 Task: Change Management Workshop Series: Conduct a series of workshops to equip managers with change management skills, helping them guide their teams through transitions. Location: Change Management Room F. Time: Weekly - 2:00 PM - 4:00 PM.
Action: Mouse moved to (89, 108)
Screenshot: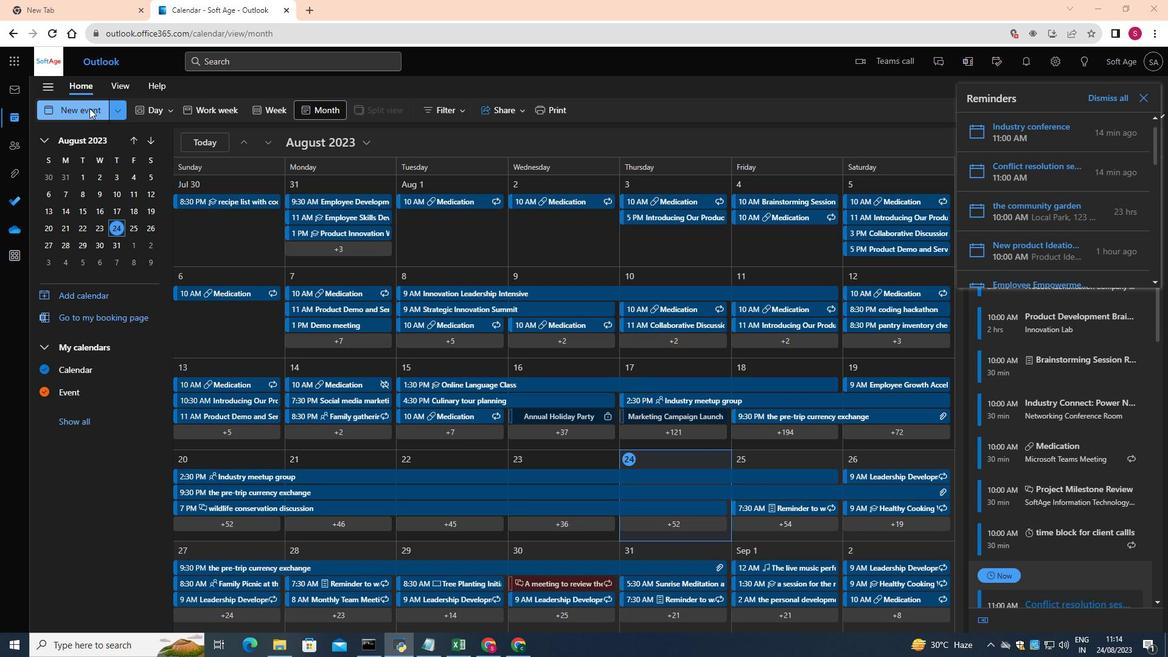 
Action: Mouse pressed left at (89, 108)
Screenshot: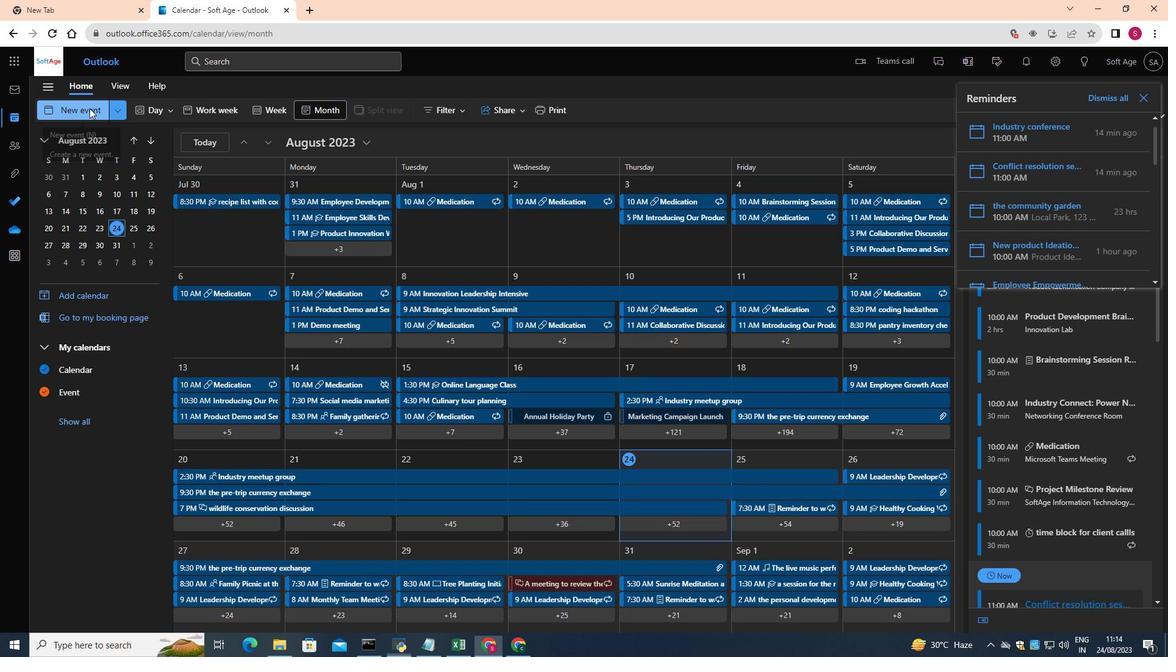 
Action: Mouse moved to (360, 180)
Screenshot: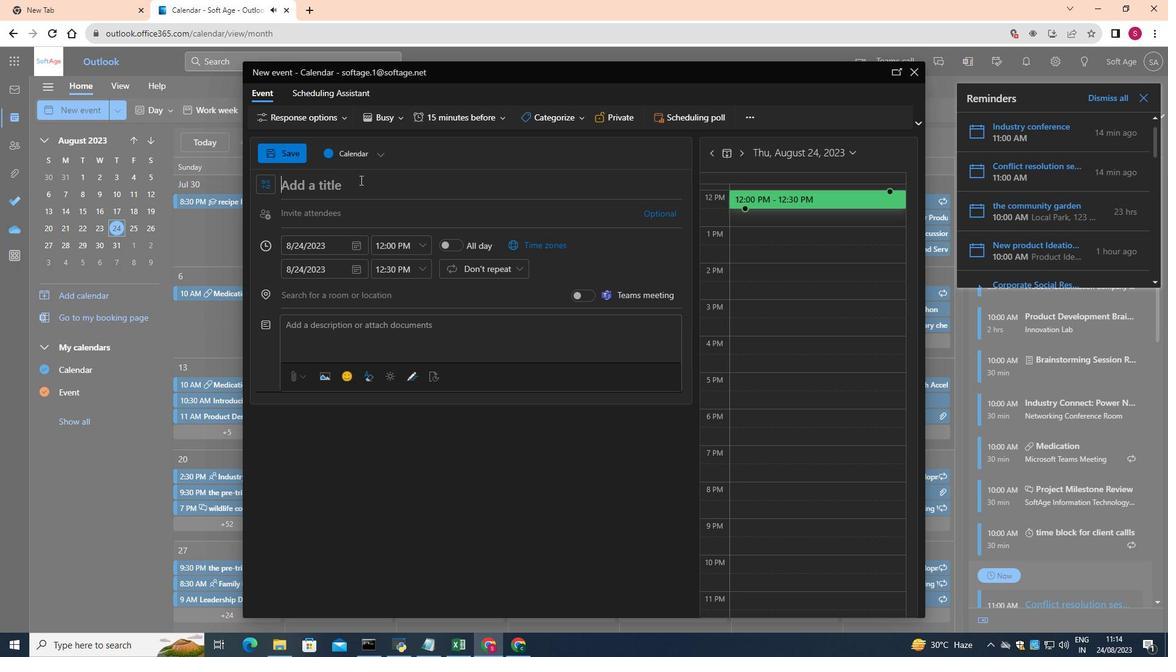 
Action: Mouse pressed left at (360, 180)
Screenshot: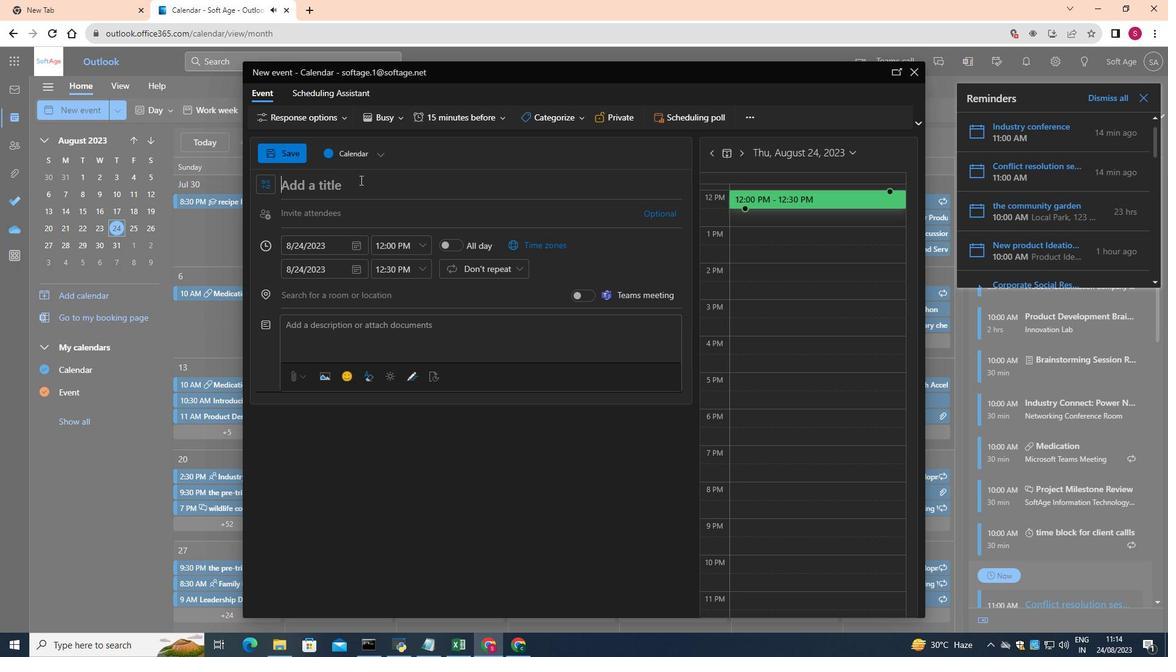 
Action: Mouse moved to (1141, 94)
Screenshot: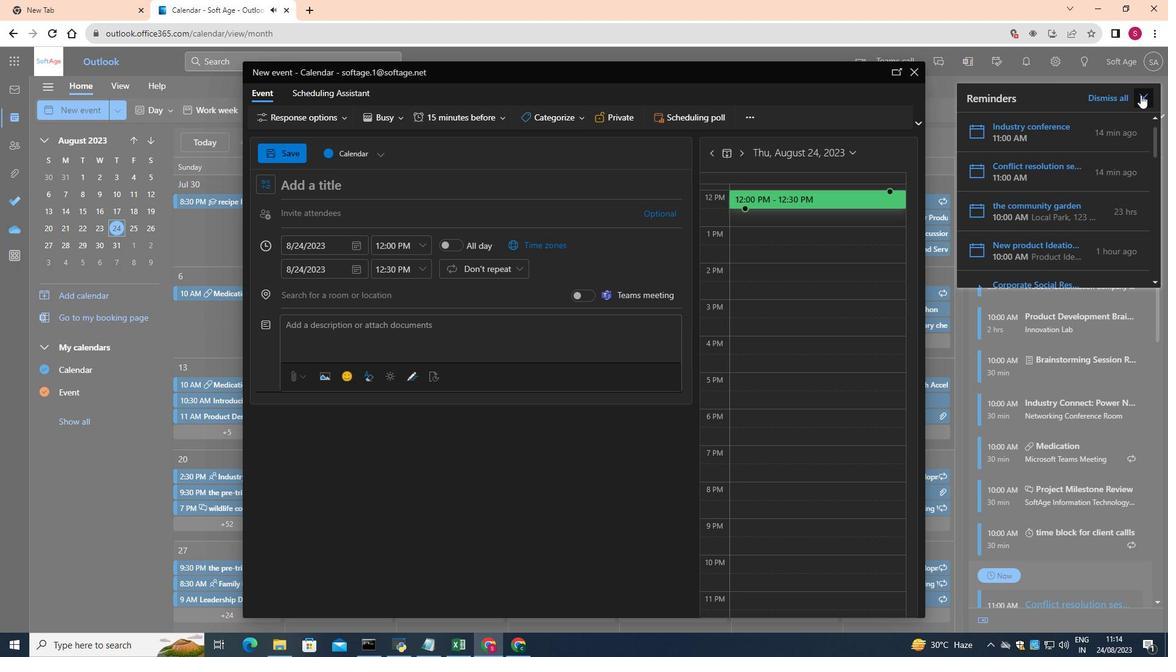 
Action: Mouse pressed left at (1141, 94)
Screenshot: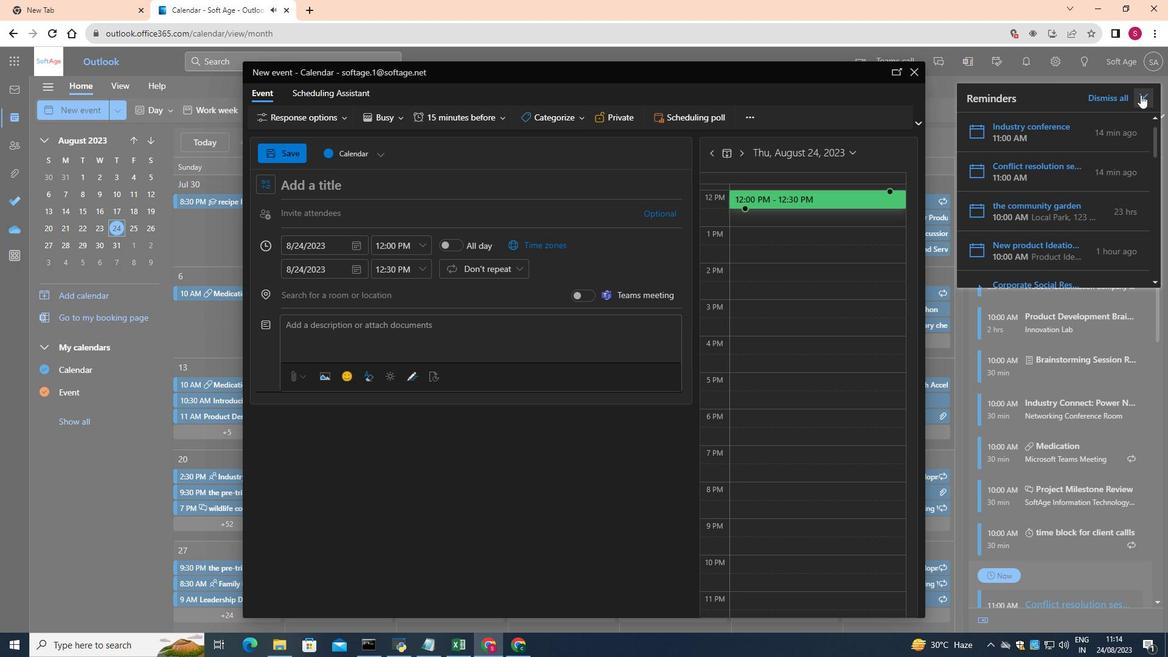 
Action: Mouse moved to (403, 185)
Screenshot: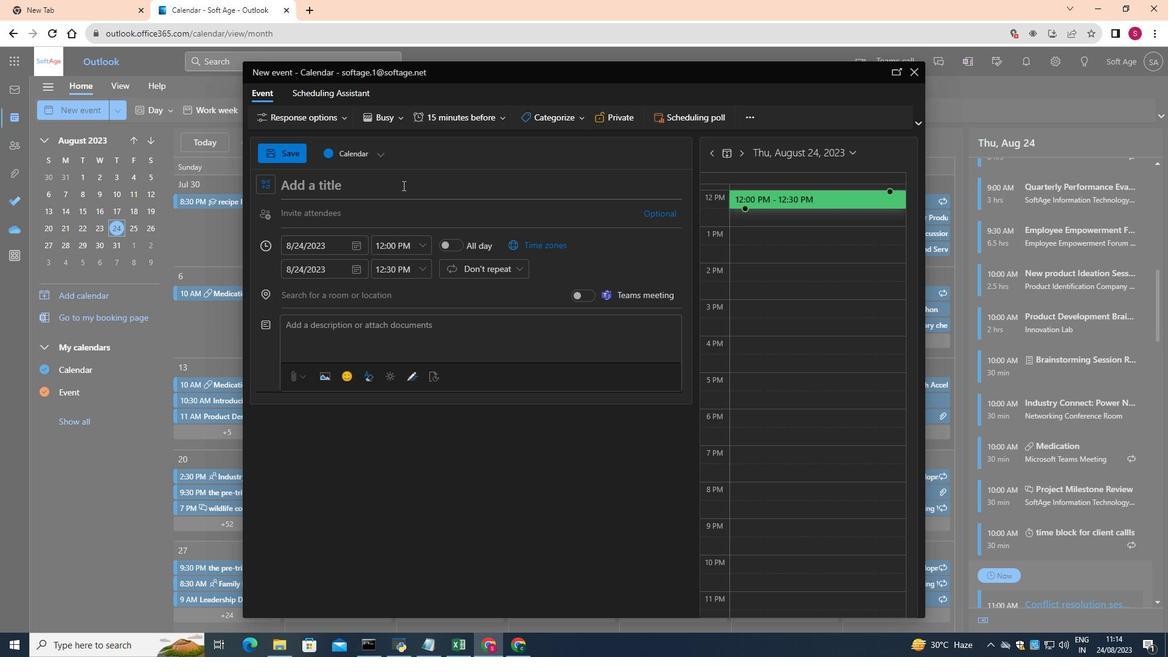 
Action: Mouse pressed left at (403, 185)
Screenshot: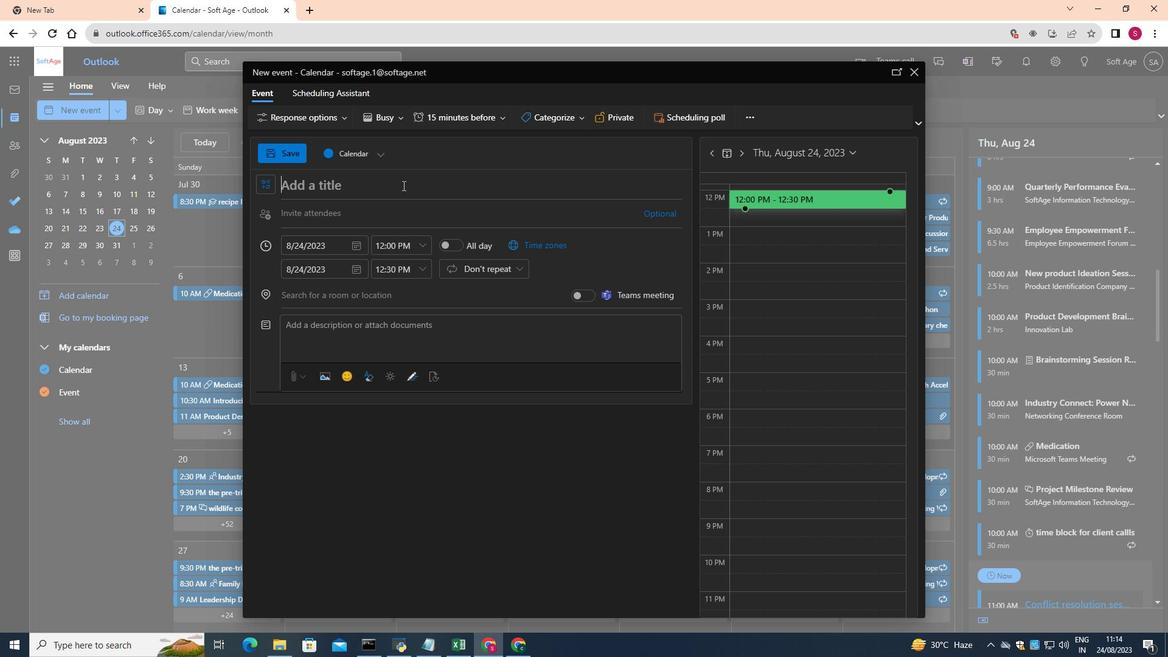 
Action: Key pressed <Key.shift>Change<Key.space><Key.shift>Management<Key.space><Key.shift>Workshop<Key.space><Key.shift>Series
Screenshot: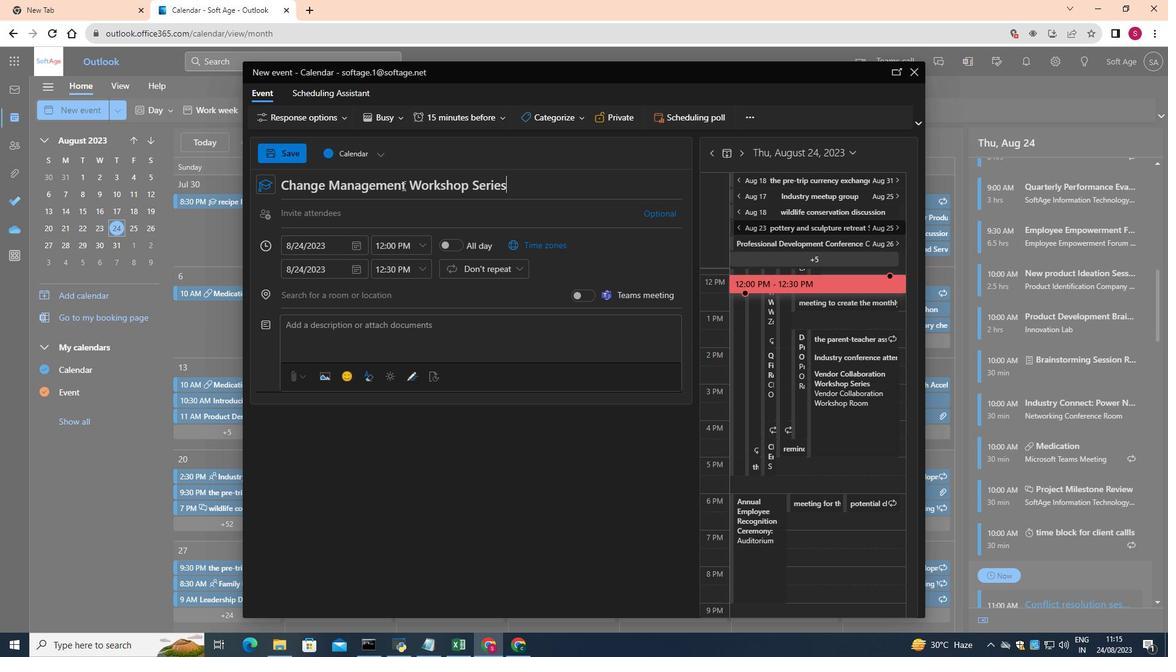 
Action: Mouse moved to (487, 266)
Screenshot: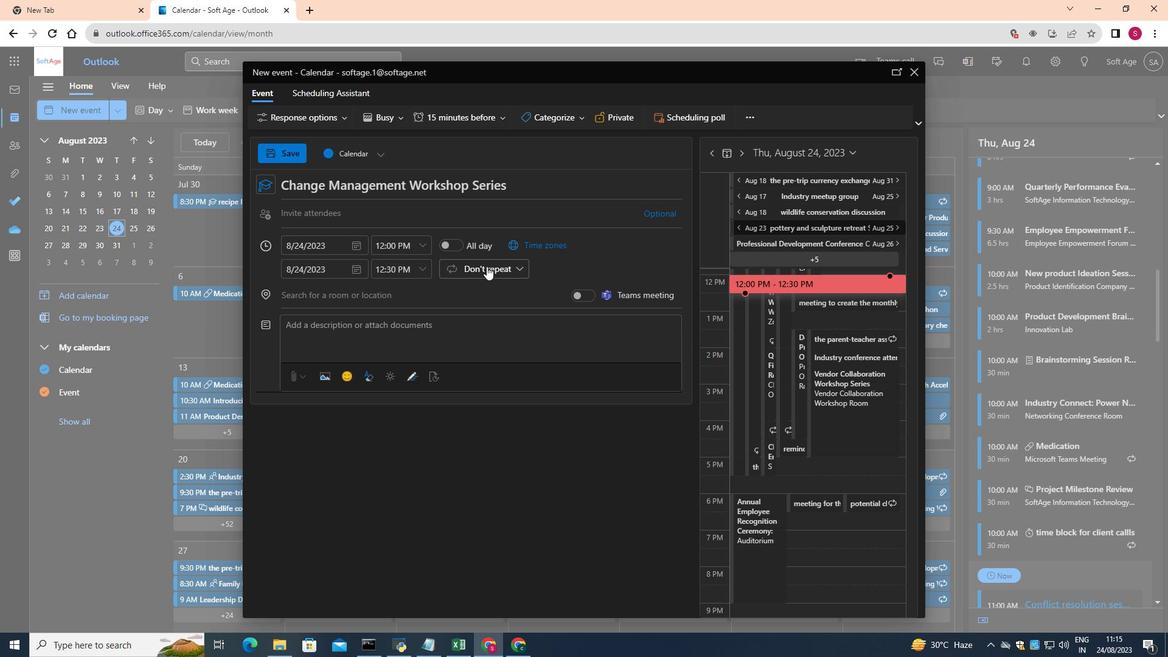 
Action: Mouse pressed left at (487, 266)
Screenshot: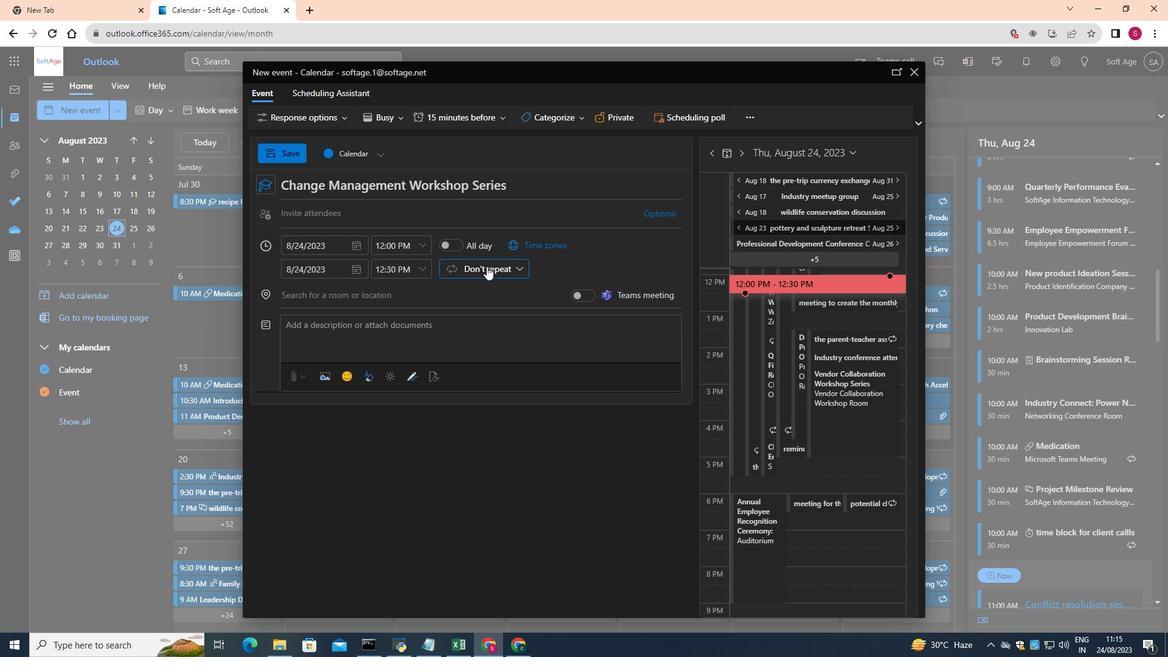 
Action: Mouse moved to (484, 329)
Screenshot: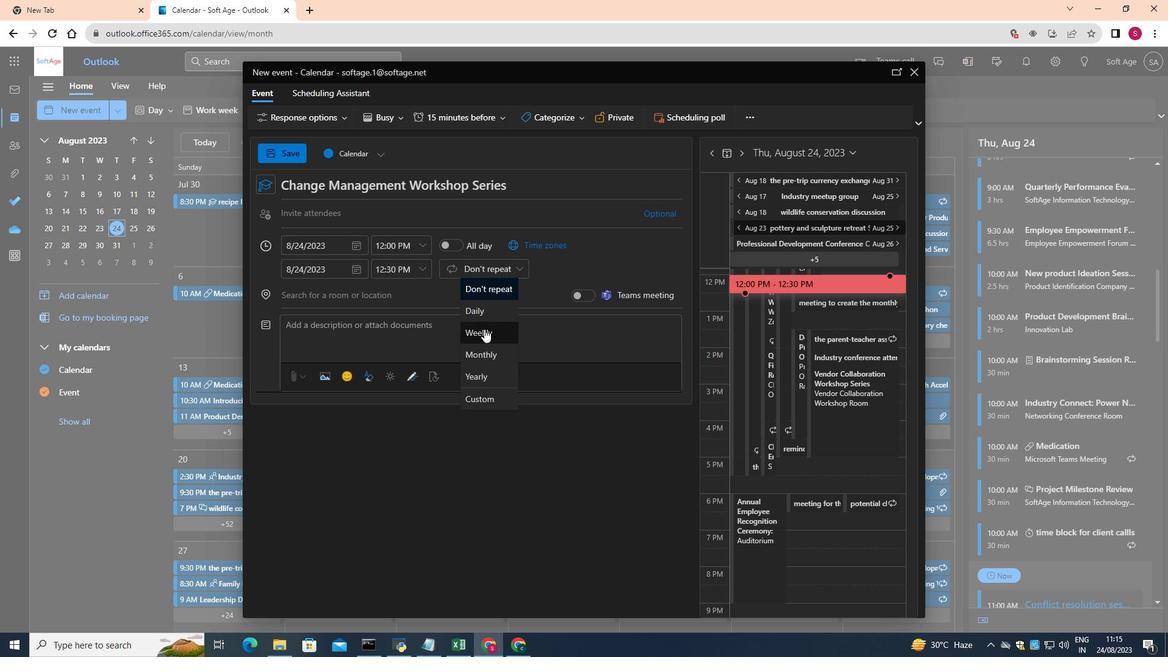 
Action: Mouse pressed left at (484, 329)
Screenshot: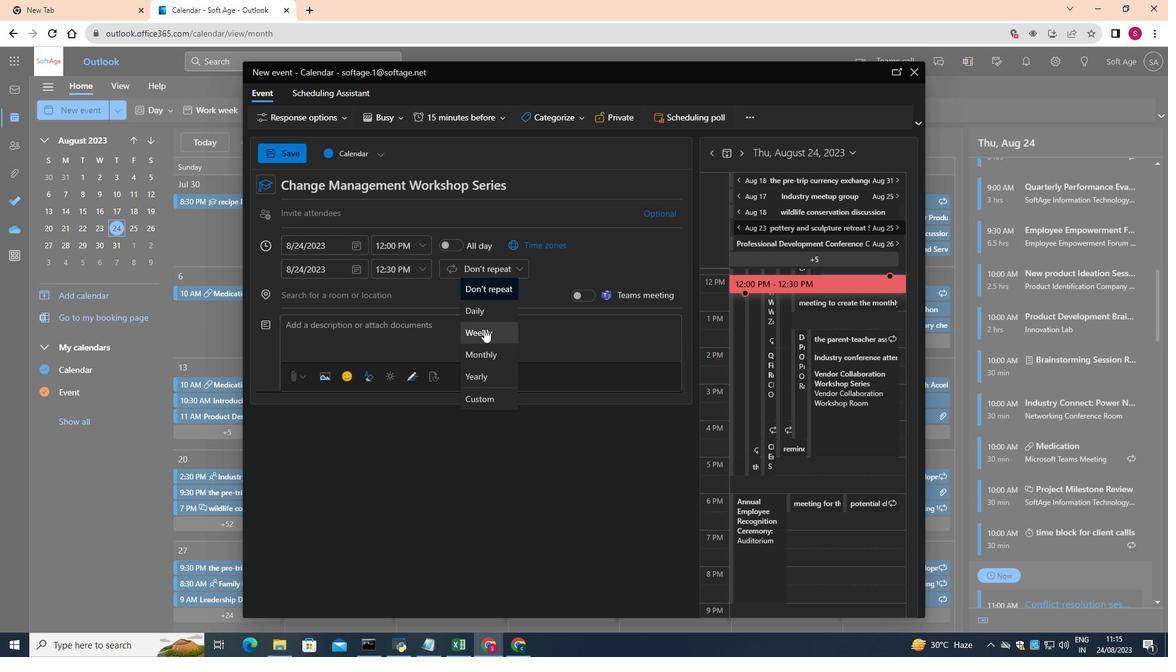 
Action: Mouse moved to (599, 421)
Screenshot: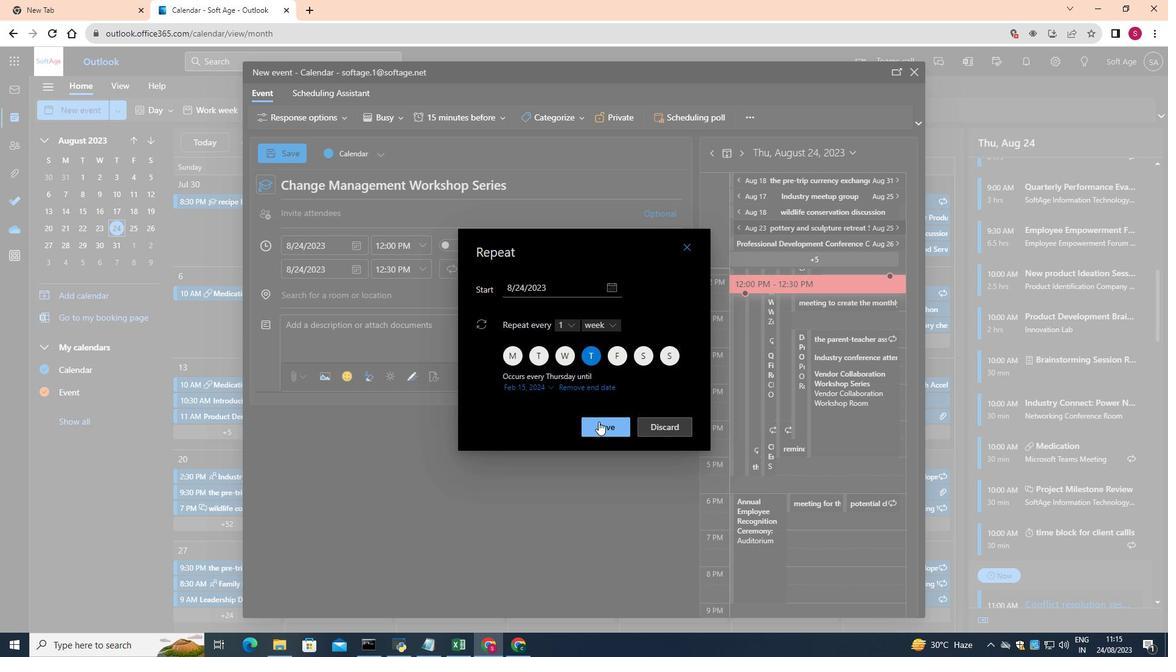 
Action: Mouse pressed left at (599, 421)
Screenshot: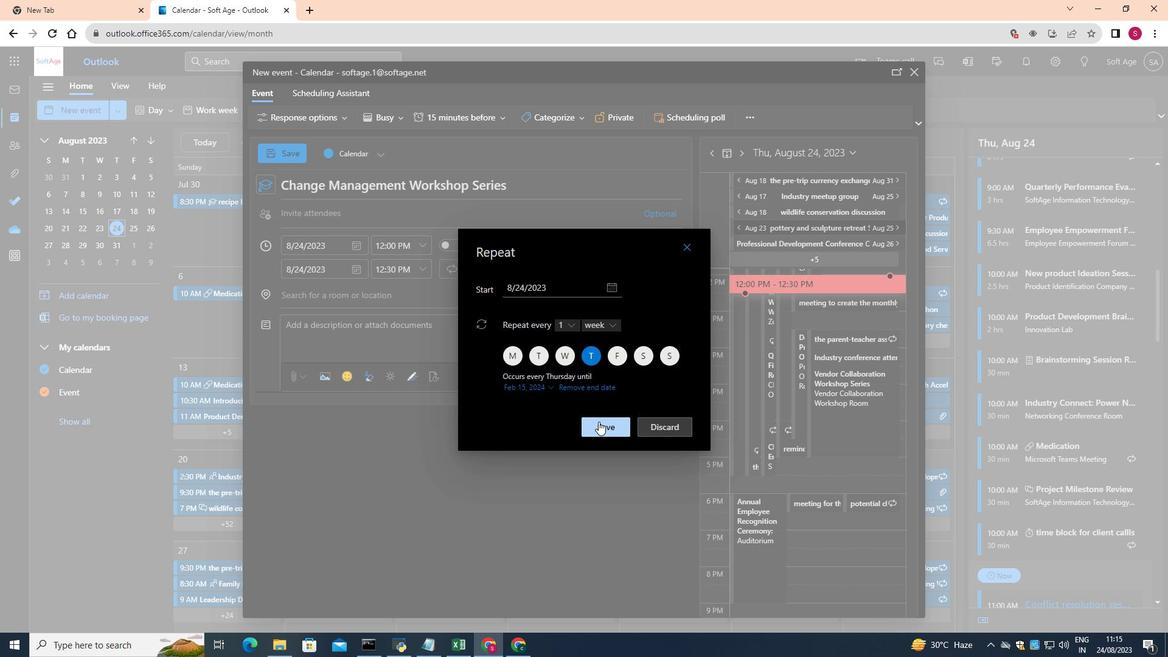
Action: Mouse moved to (423, 244)
Screenshot: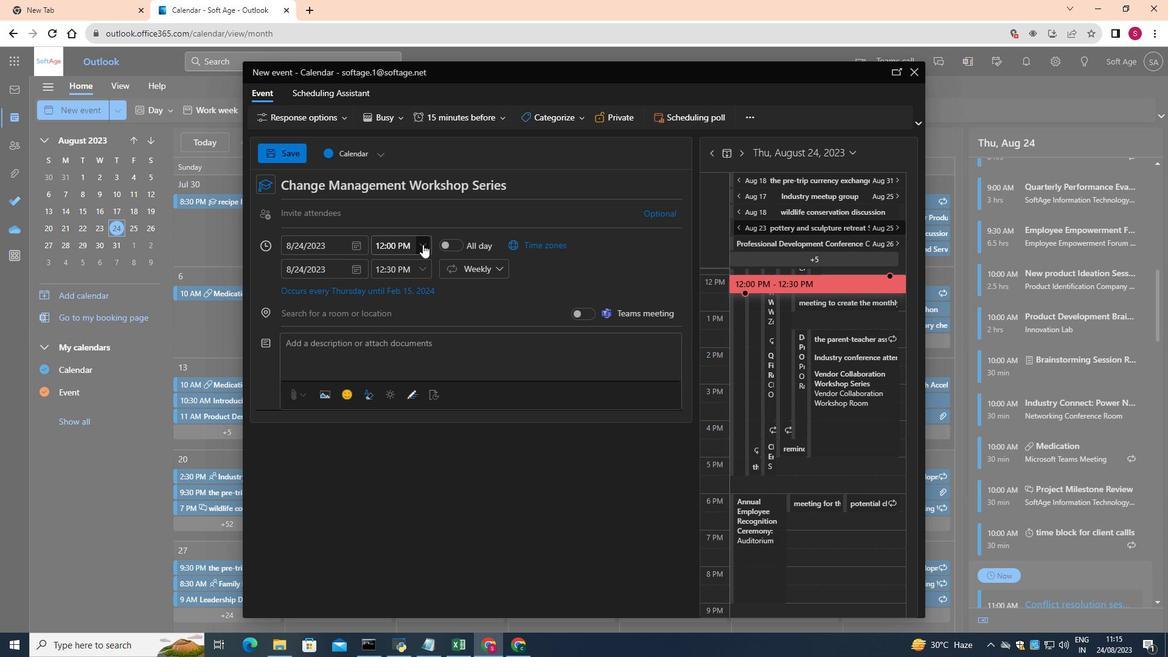 
Action: Mouse pressed left at (423, 244)
Screenshot: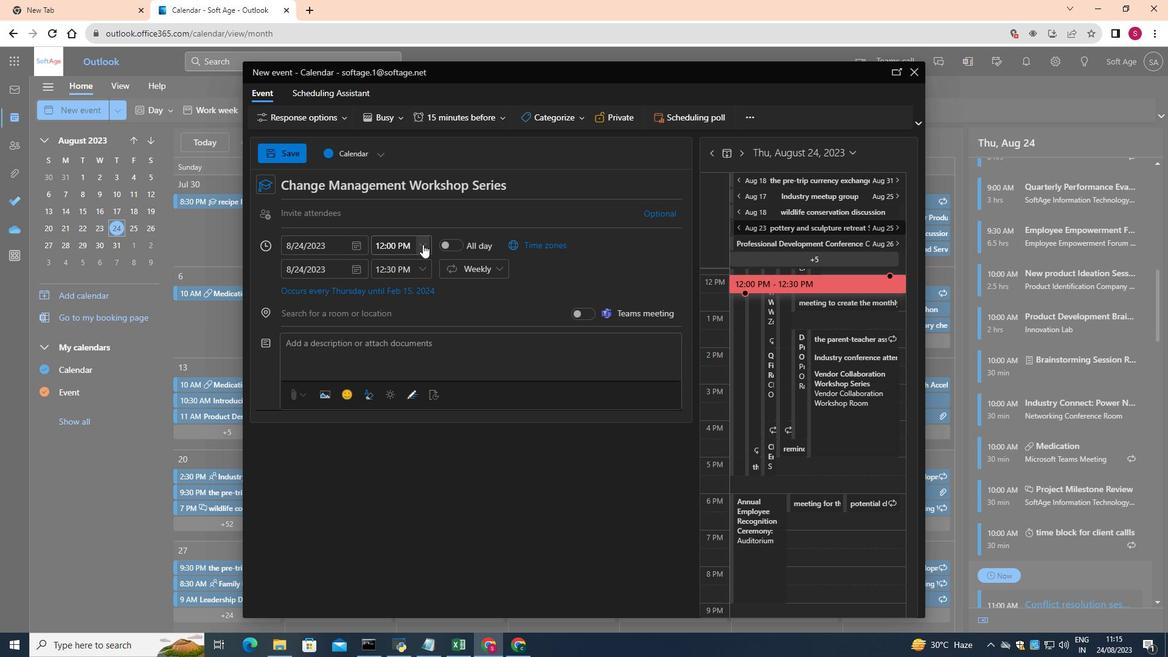 
Action: Mouse moved to (404, 303)
Screenshot: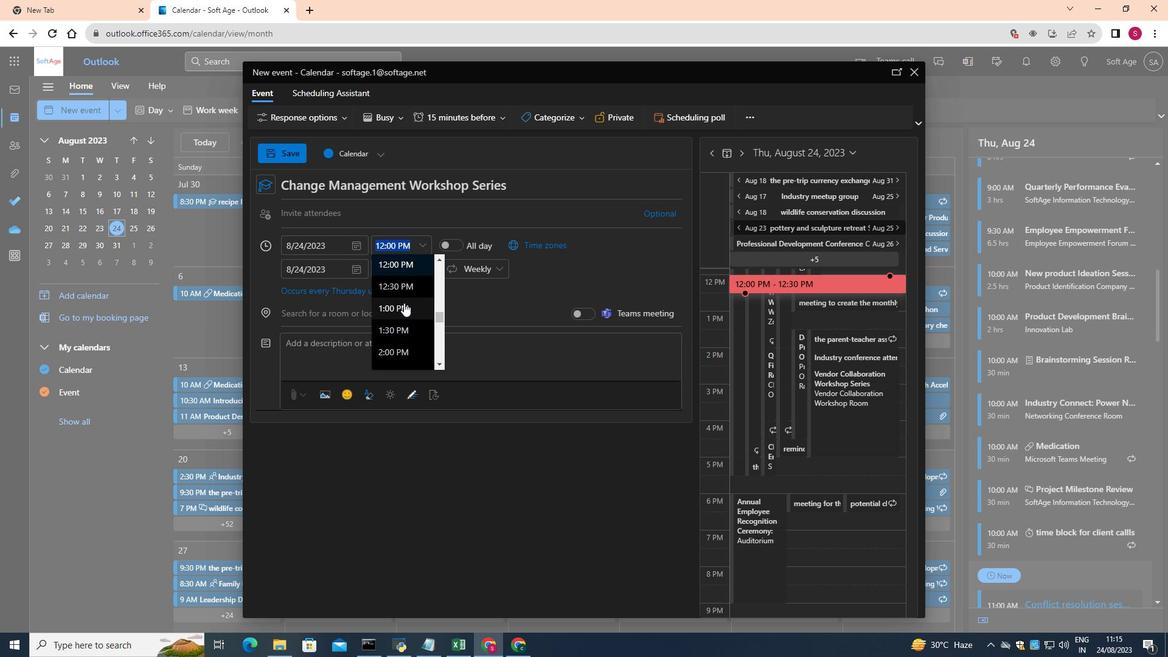 
Action: Mouse scrolled (404, 302) with delta (0, 0)
Screenshot: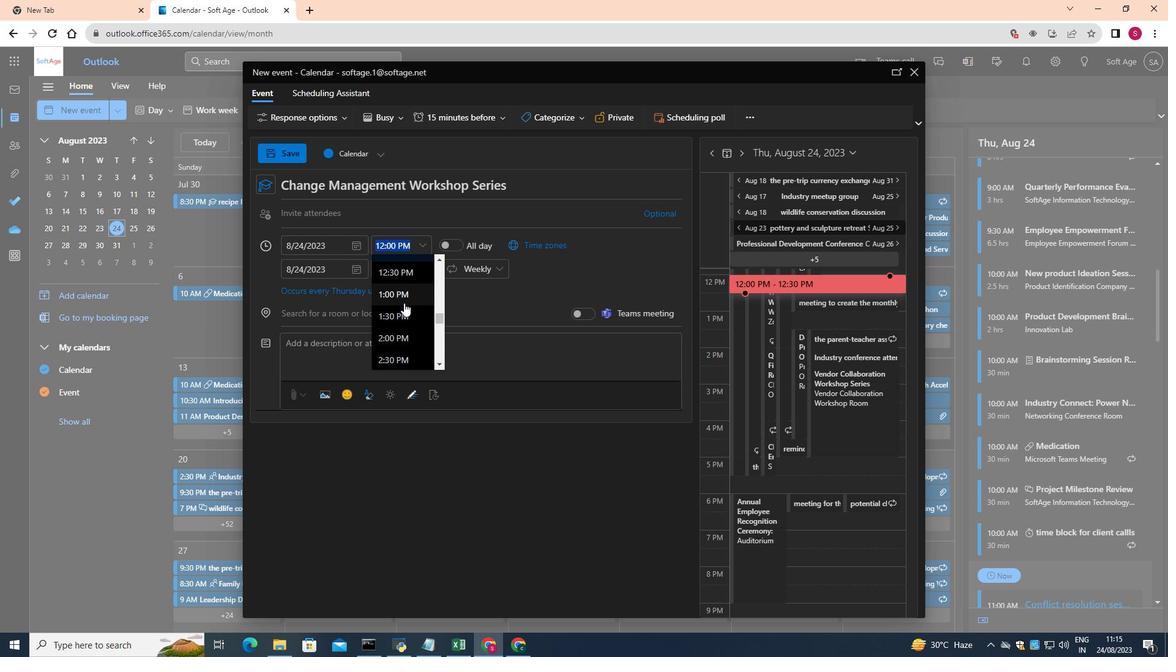 
Action: Mouse moved to (401, 289)
Screenshot: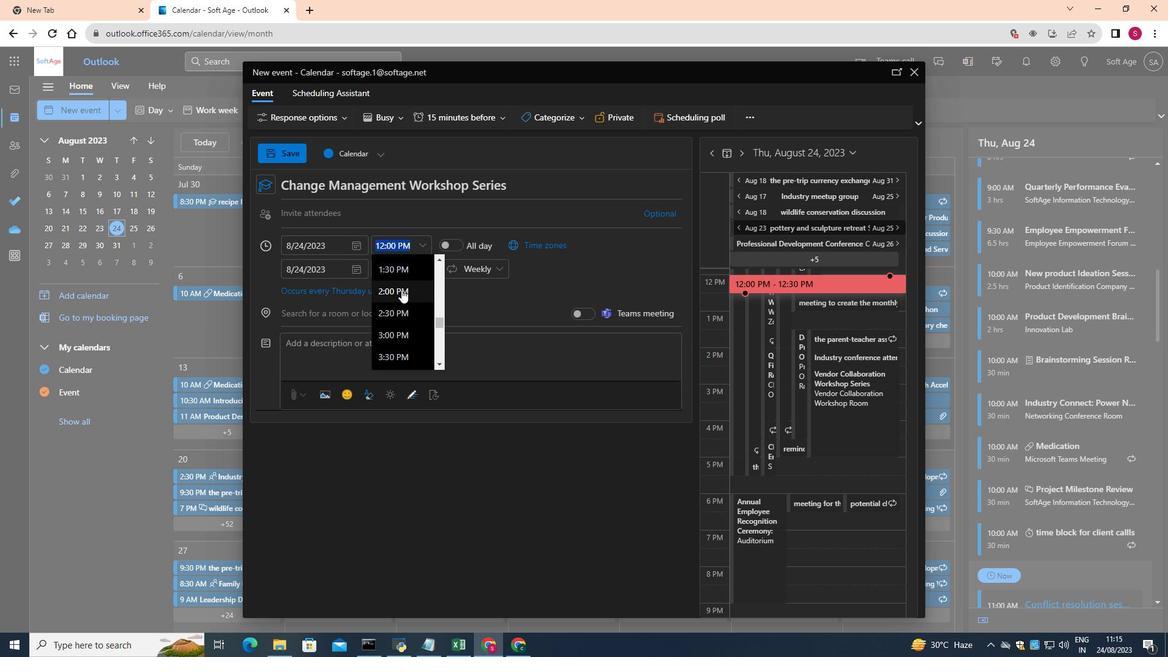 
Action: Mouse pressed left at (401, 289)
Screenshot: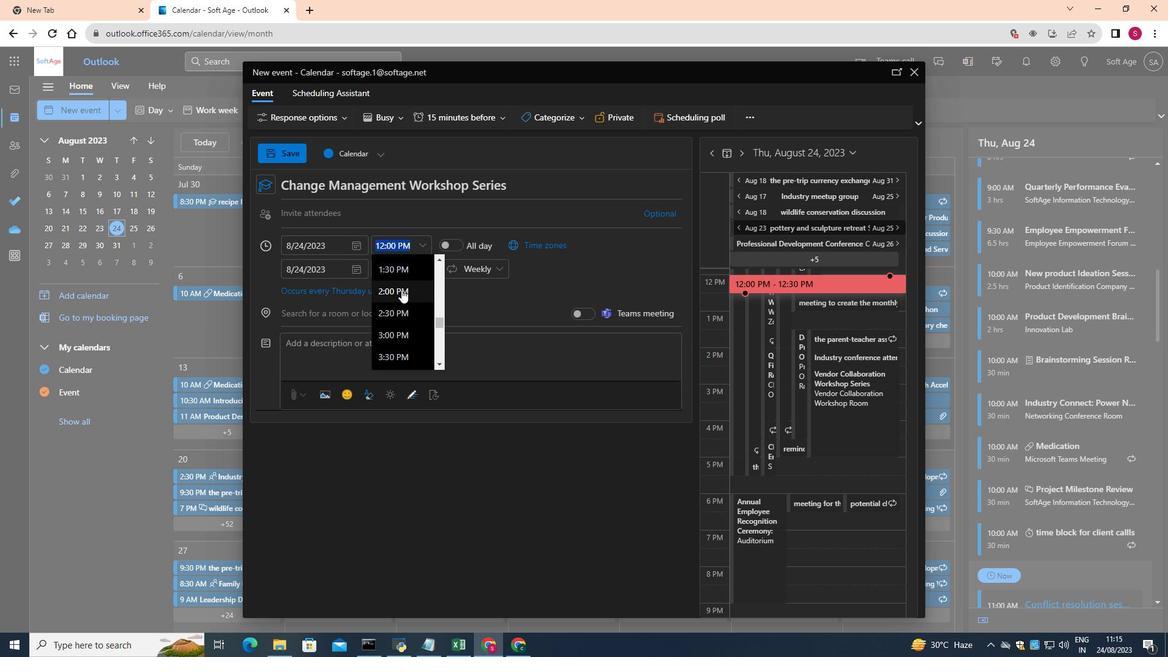 
Action: Mouse moved to (422, 270)
Screenshot: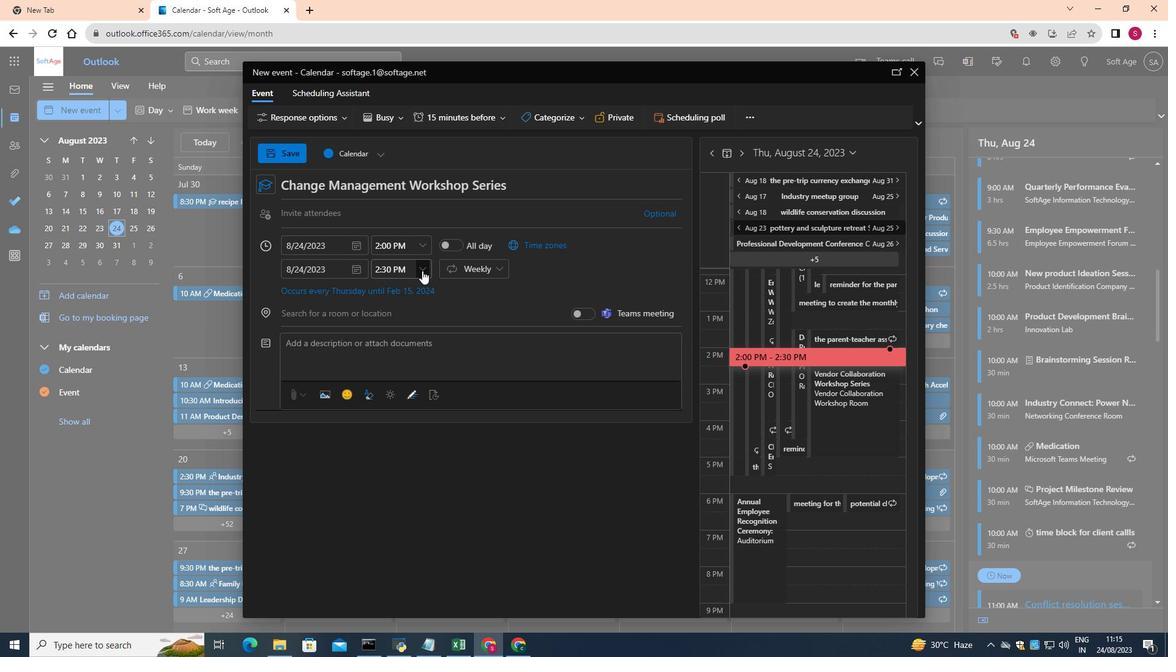 
Action: Mouse pressed left at (422, 270)
Screenshot: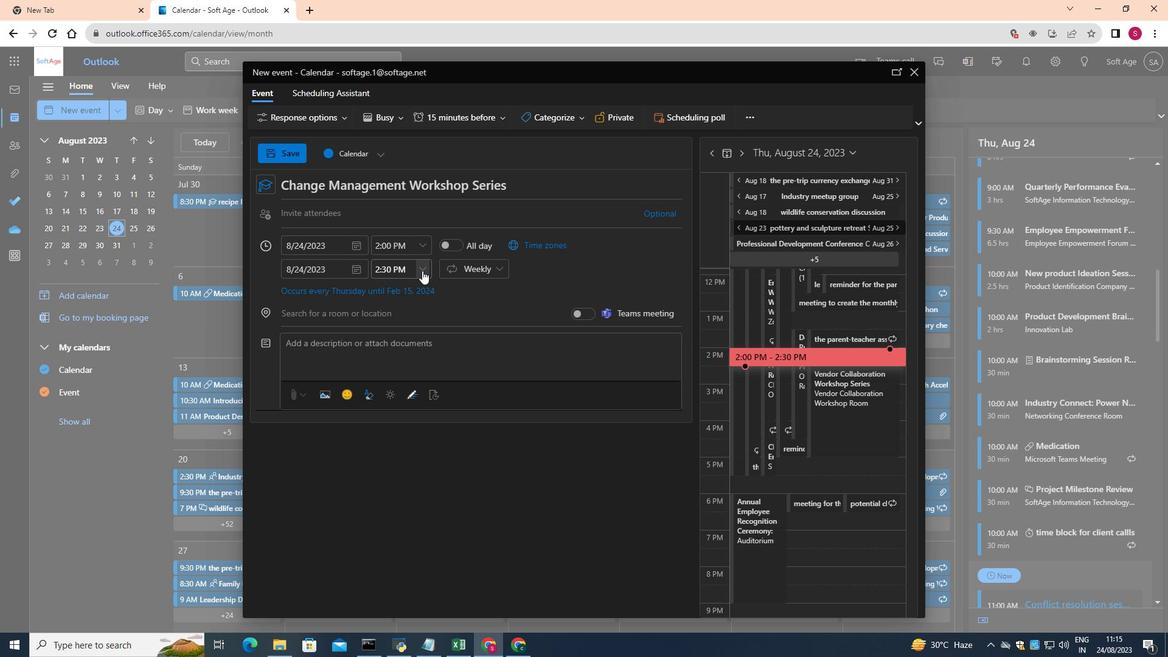 
Action: Mouse moved to (412, 351)
Screenshot: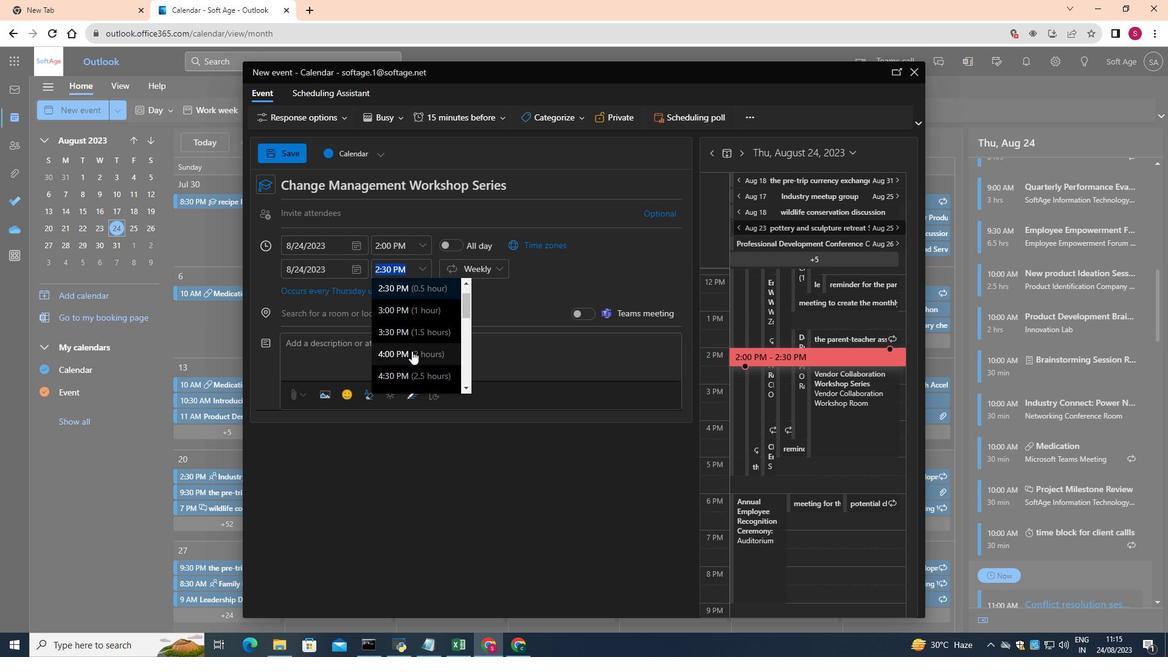 
Action: Mouse pressed left at (412, 351)
Screenshot: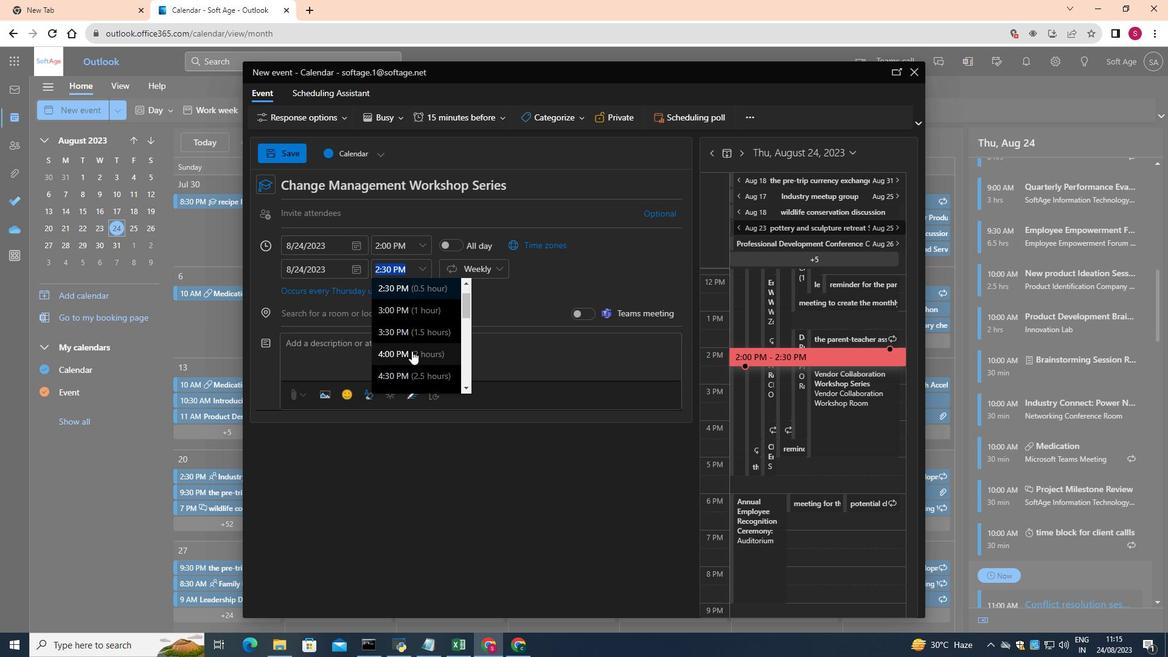 
Action: Mouse moved to (398, 348)
Screenshot: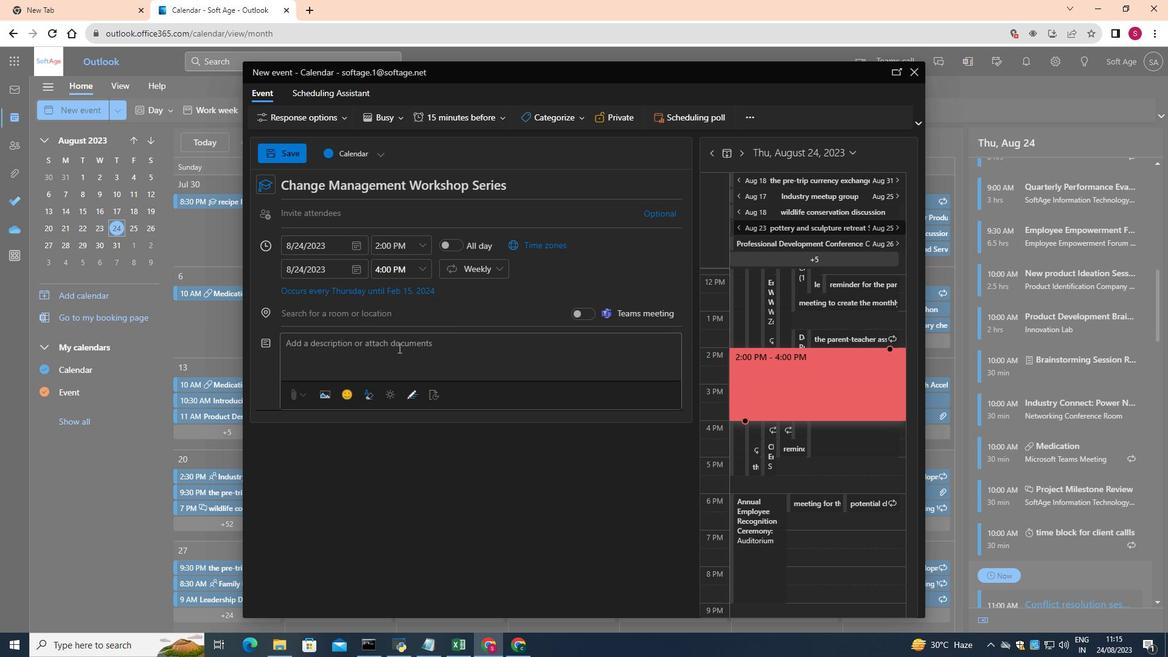 
Action: Mouse pressed left at (398, 348)
Screenshot: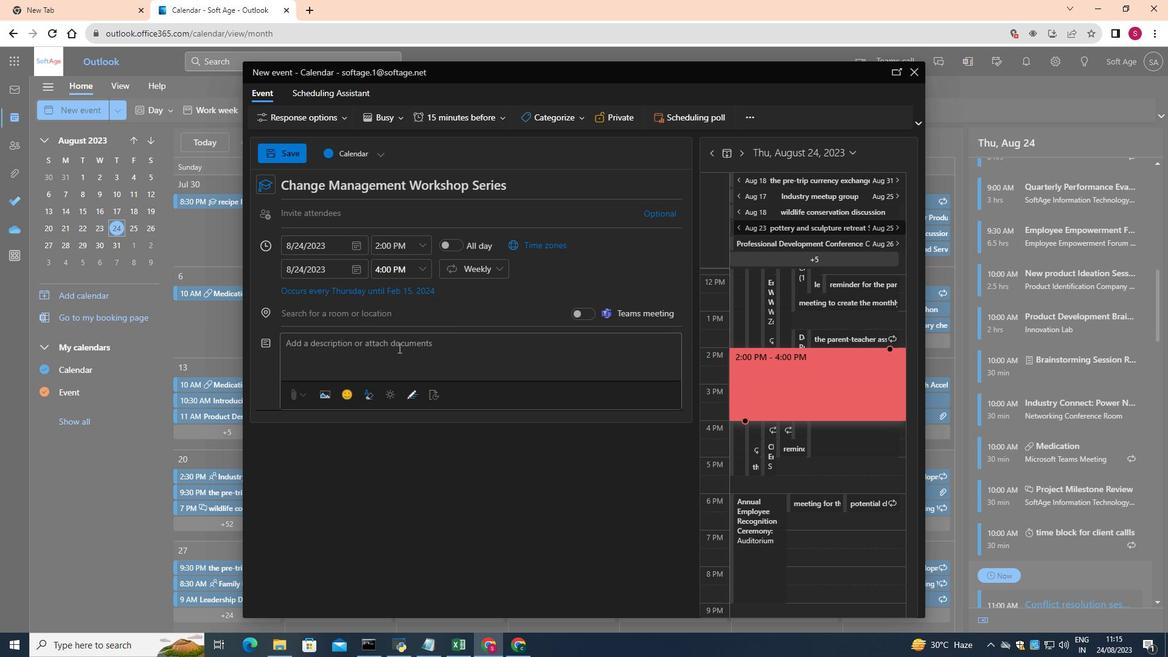 
Action: Key pressed <Key.shift>Conduct<Key.space>a<Key.space>series<Key.space>of<Key.space>workshops<Key.space>to<Key.space>equip<Key.space>managers<Key.space>with<Key.space>change<Key.space>management<Key.space>skills
Screenshot: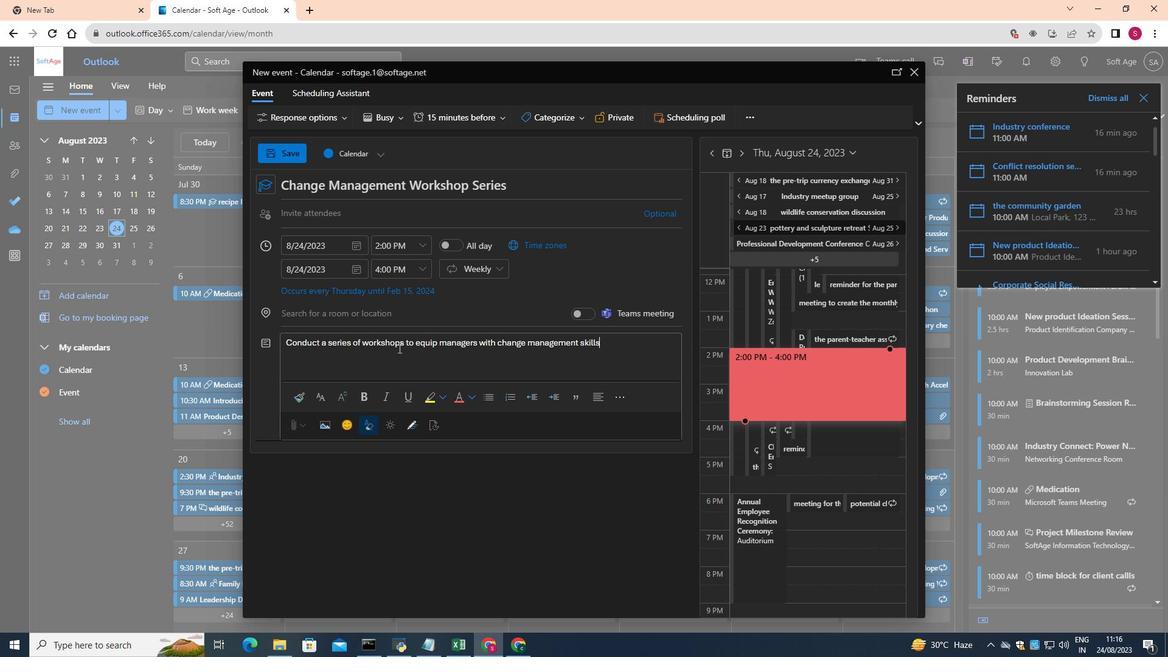 
Action: Mouse moved to (1147, 96)
Screenshot: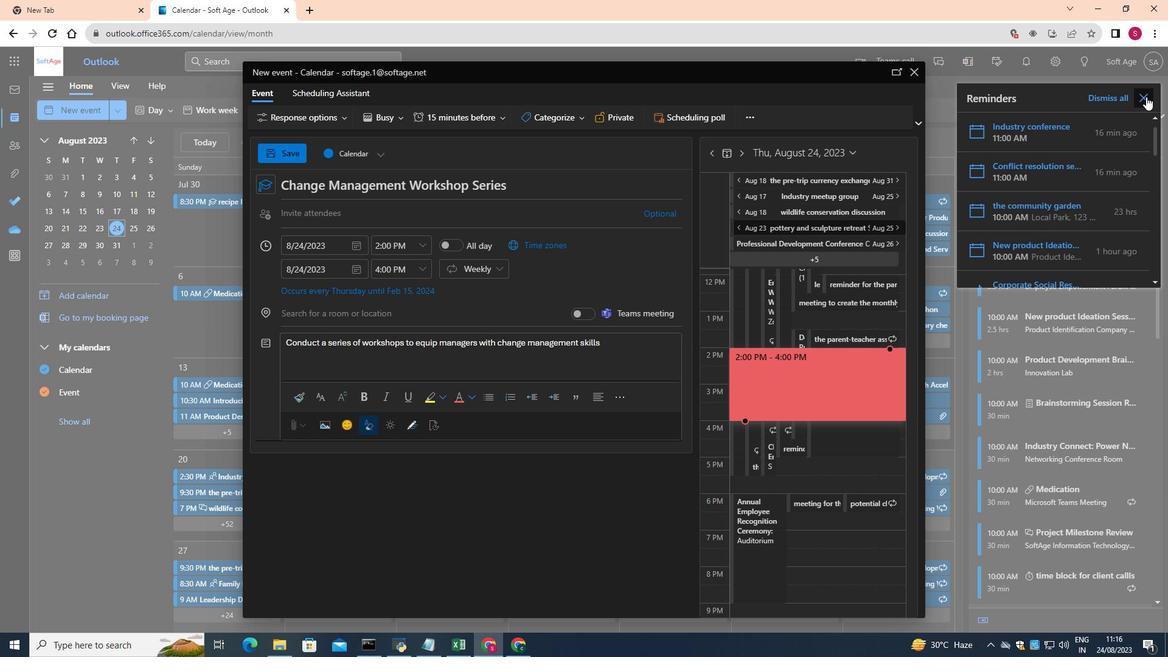 
Action: Mouse pressed left at (1147, 96)
Screenshot: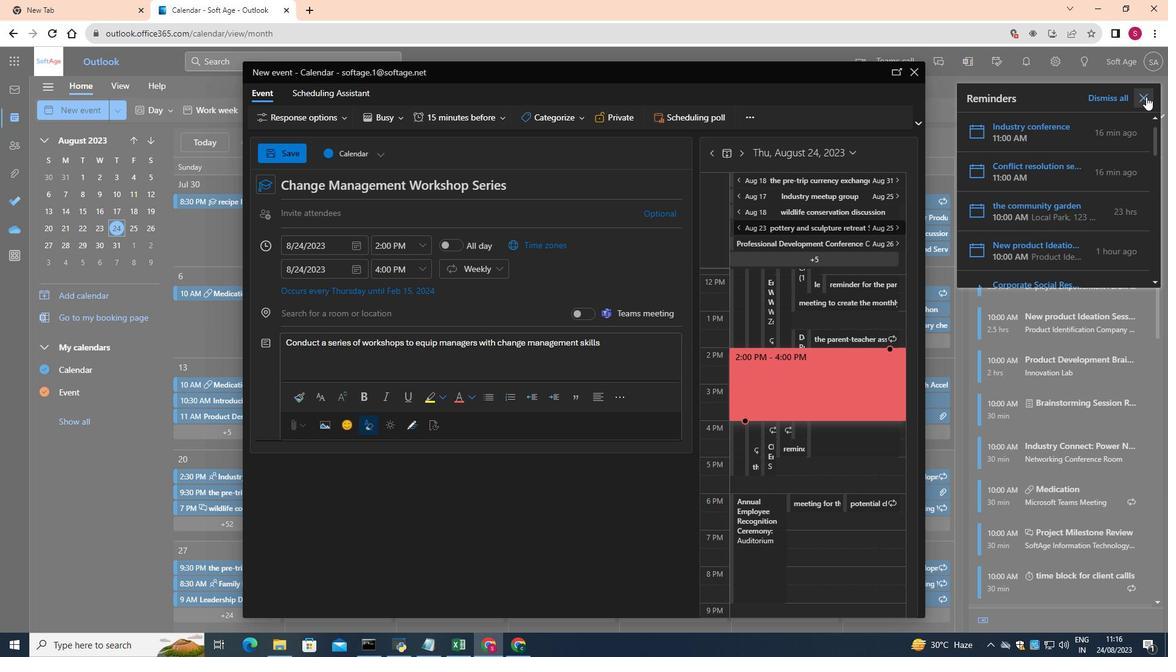 
Action: Mouse moved to (633, 347)
Screenshot: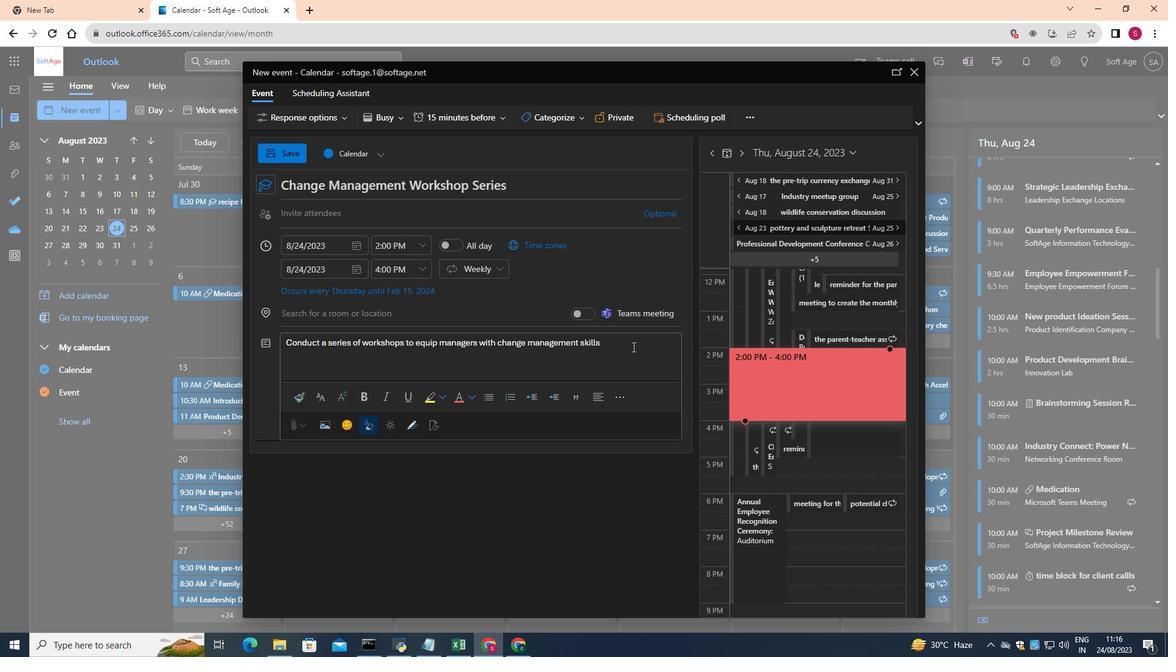 
Action: Mouse pressed left at (633, 347)
Screenshot: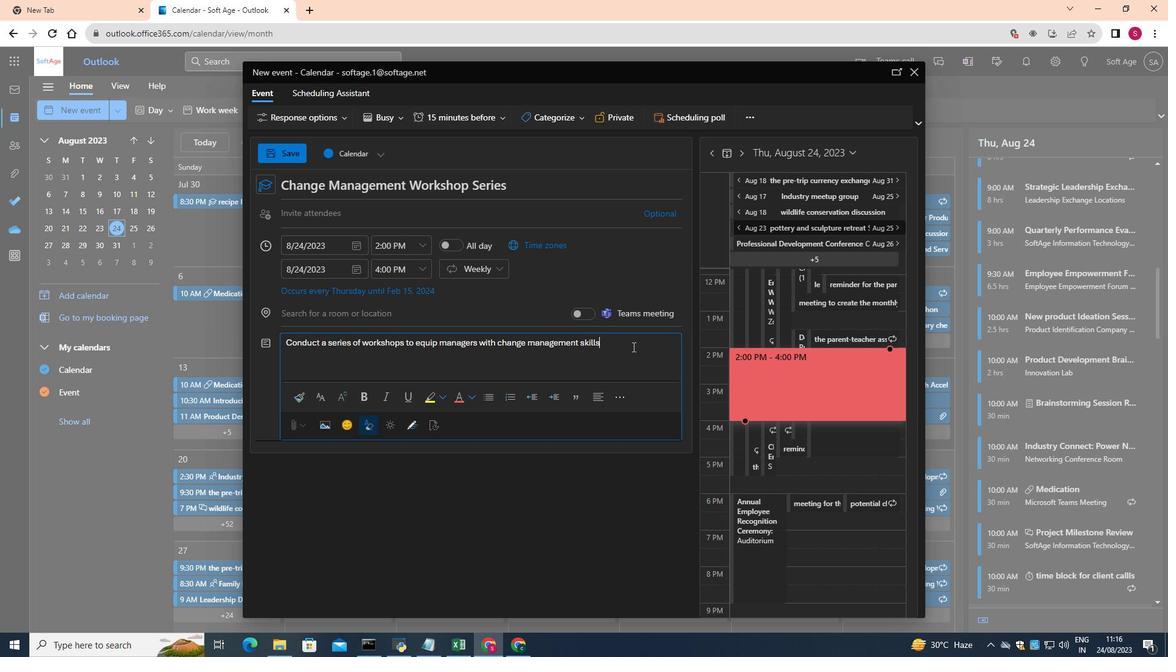 
Action: Key pressed ,<Key.space>helping<Key.space>them<Key.space>guide<Key.space>their<Key.space>teams<Key.space>through<Key.space>transitions.
Screenshot: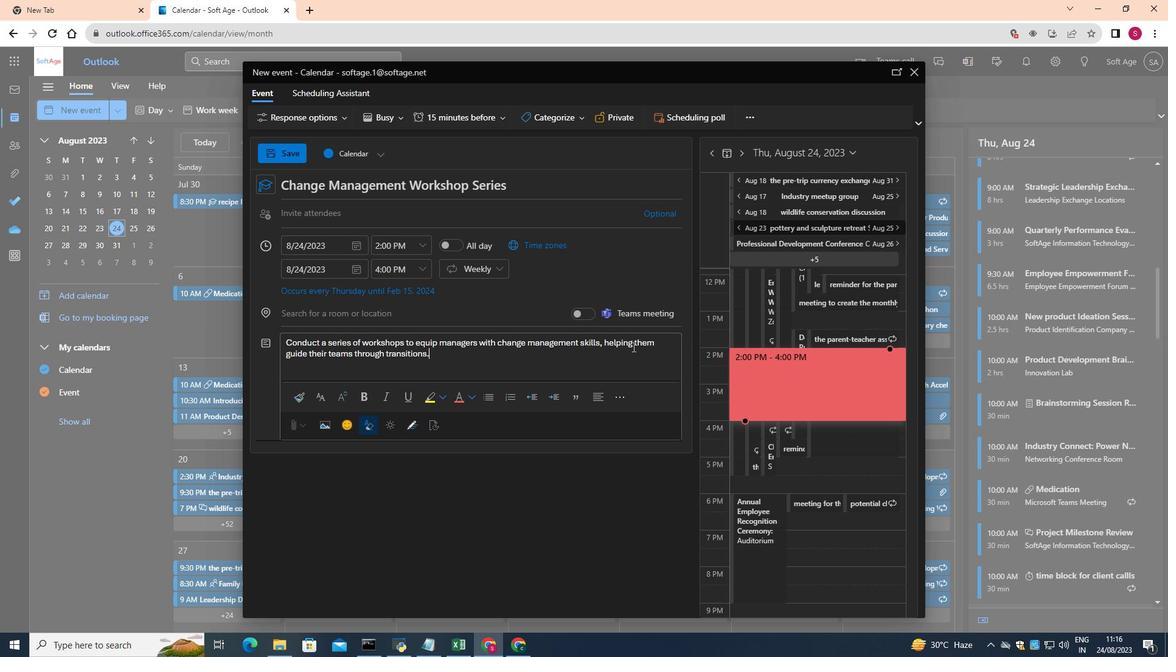 
Action: Mouse moved to (583, 312)
Screenshot: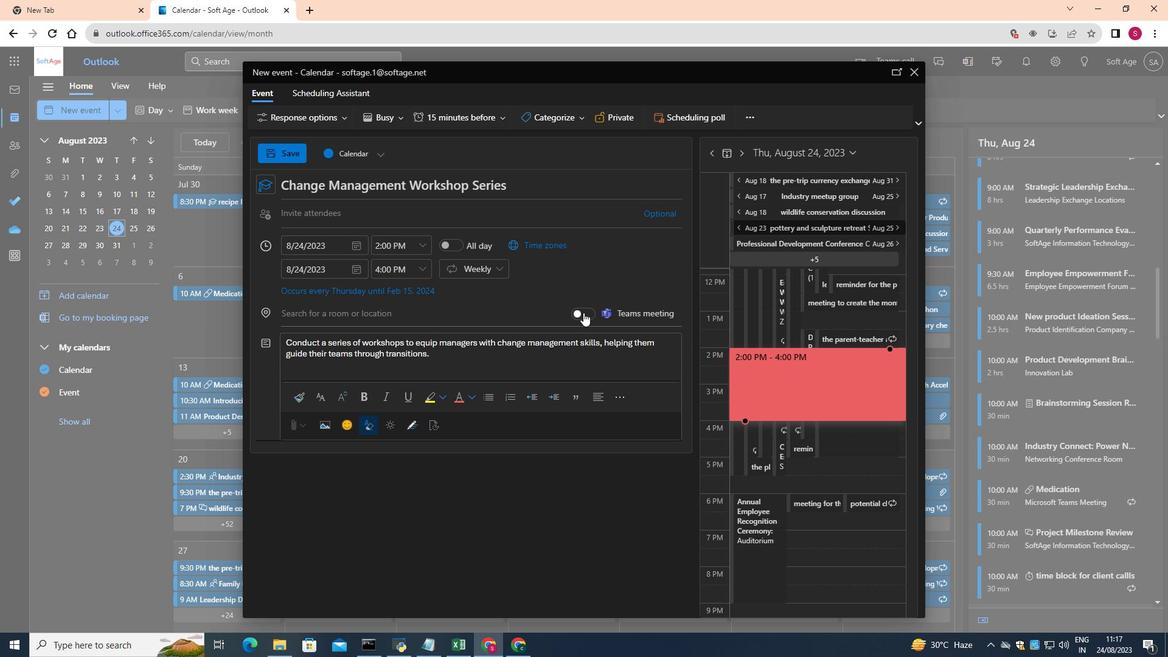
Action: Mouse pressed left at (583, 312)
Screenshot: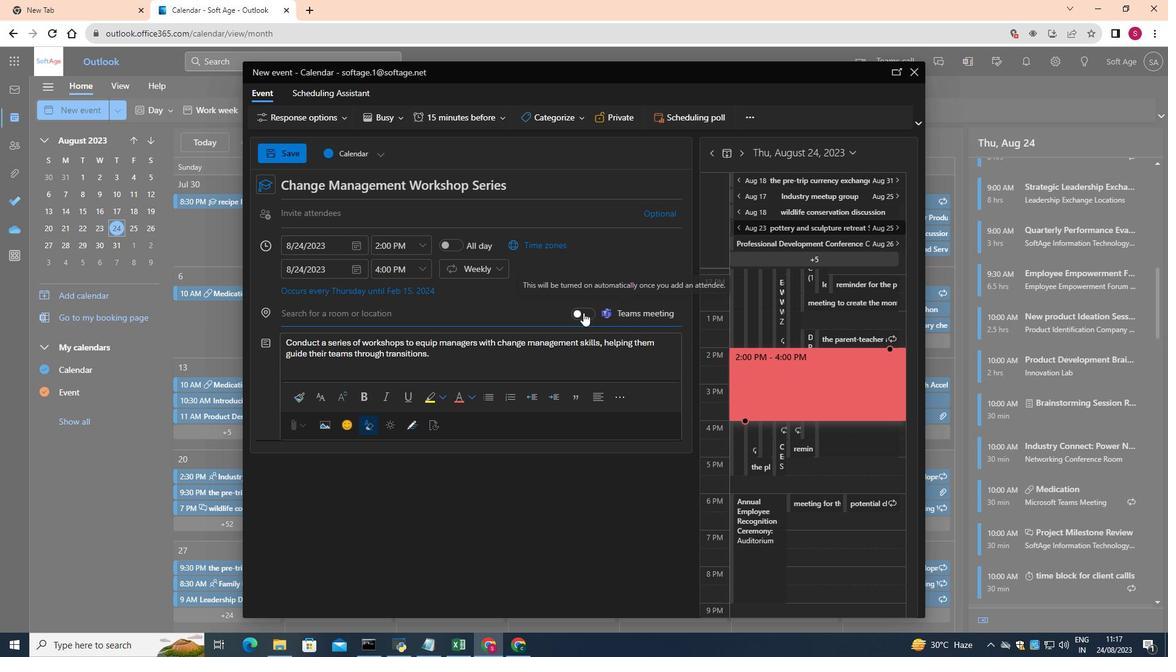 
Action: Mouse moved to (437, 312)
Screenshot: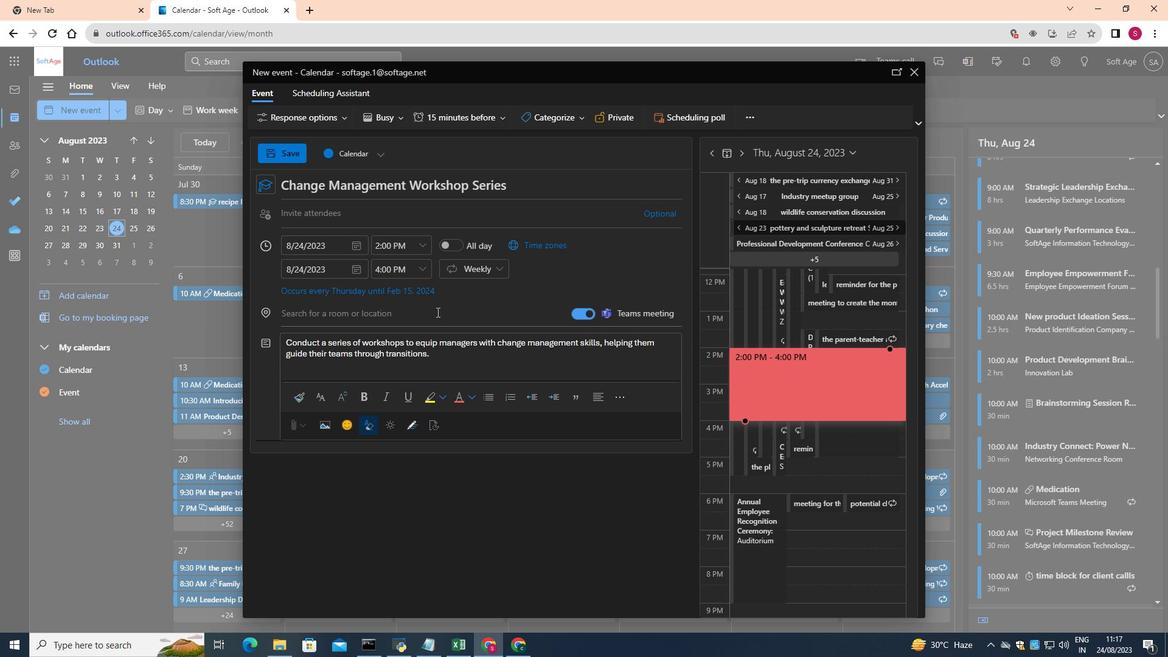 
Action: Mouse pressed left at (437, 312)
Screenshot: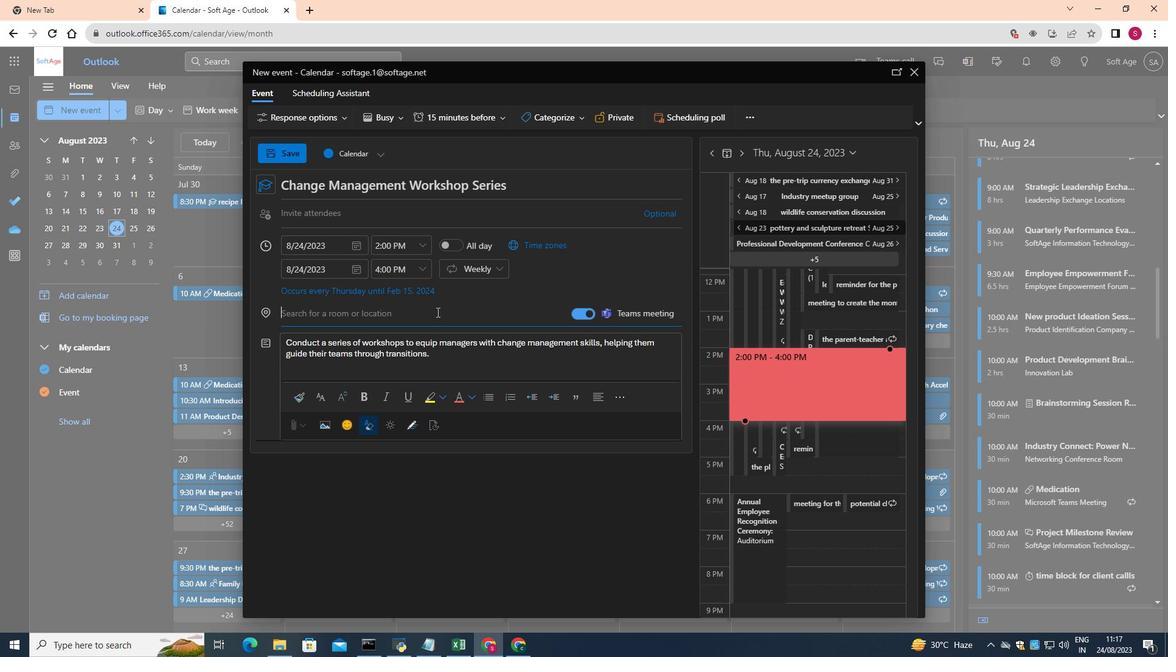 
Action: Key pressed <Key.shift>Change<Key.space><Key.shift>Management<Key.space><Key.shift>Room<Key.space><Key.shift>F.
Screenshot: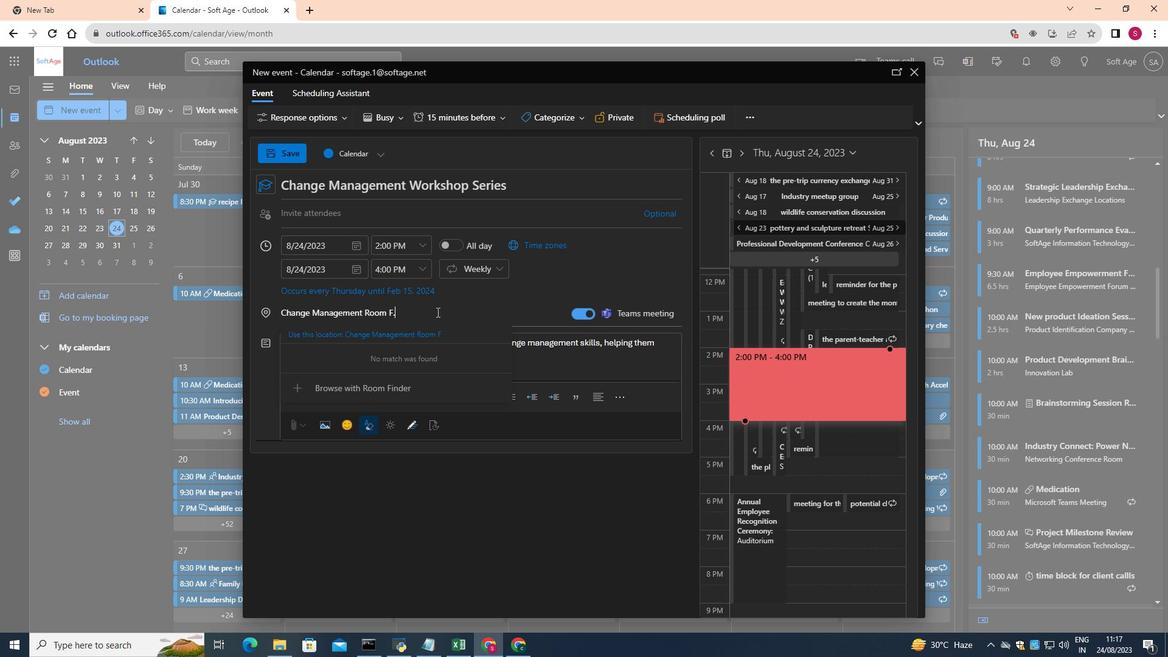 
Action: Mouse moved to (288, 150)
Screenshot: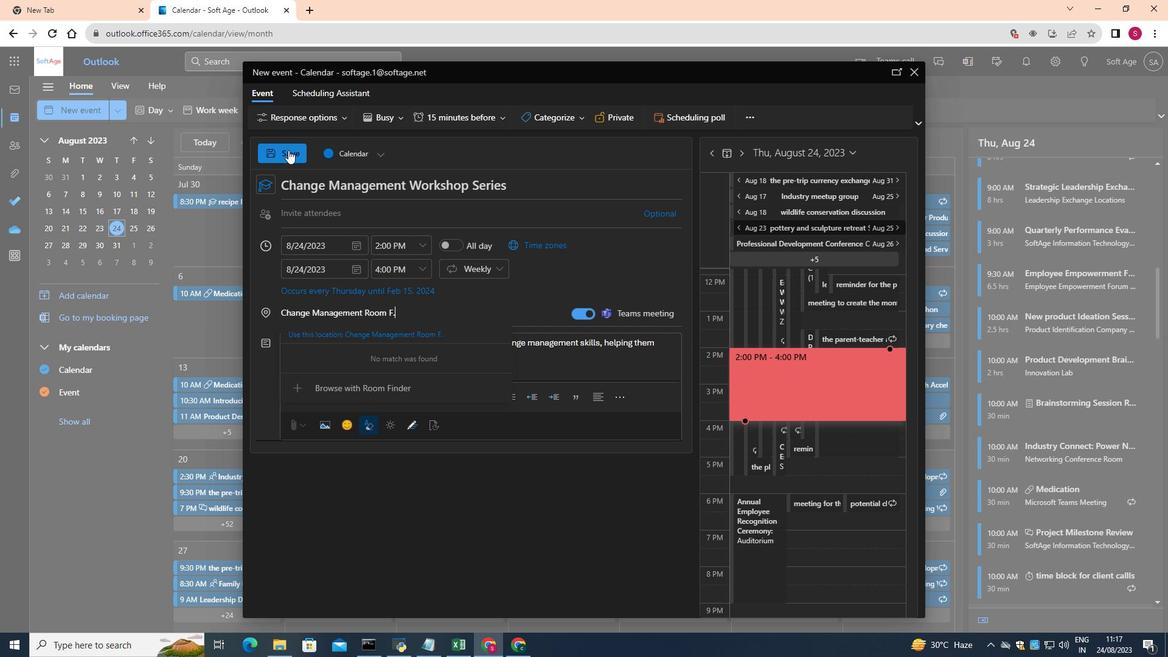 
Action: Mouse pressed left at (288, 150)
Screenshot: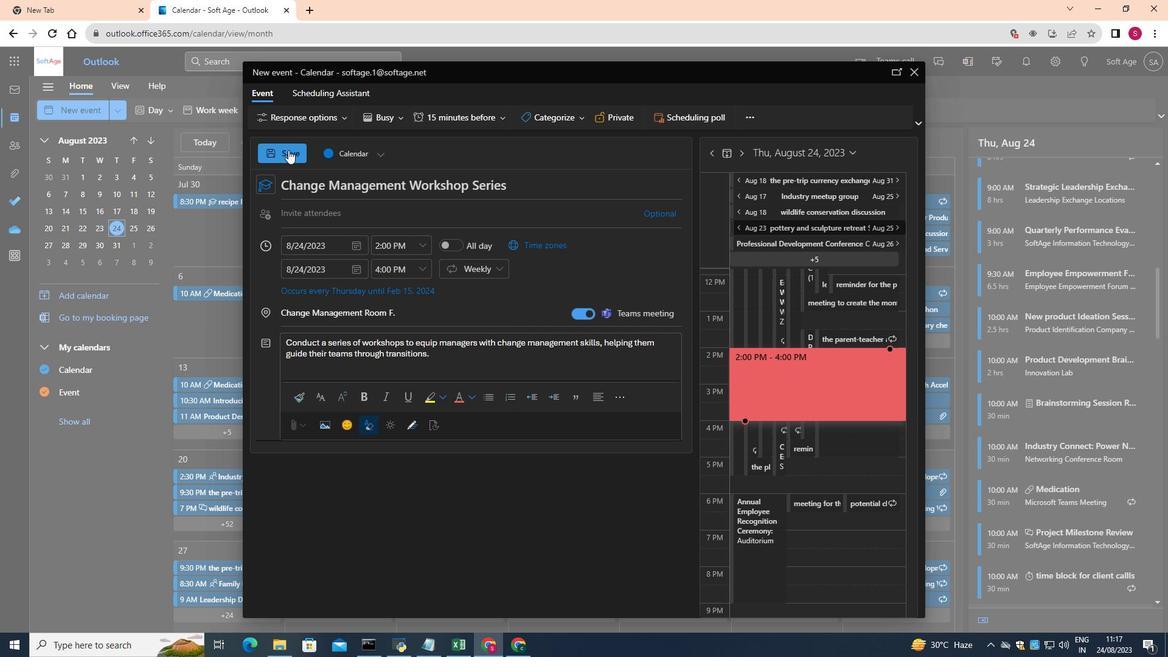 
